 Task: Check "Clone view" in " Recently solved tickets".
Action: Mouse pressed left at (119, 94)
Screenshot: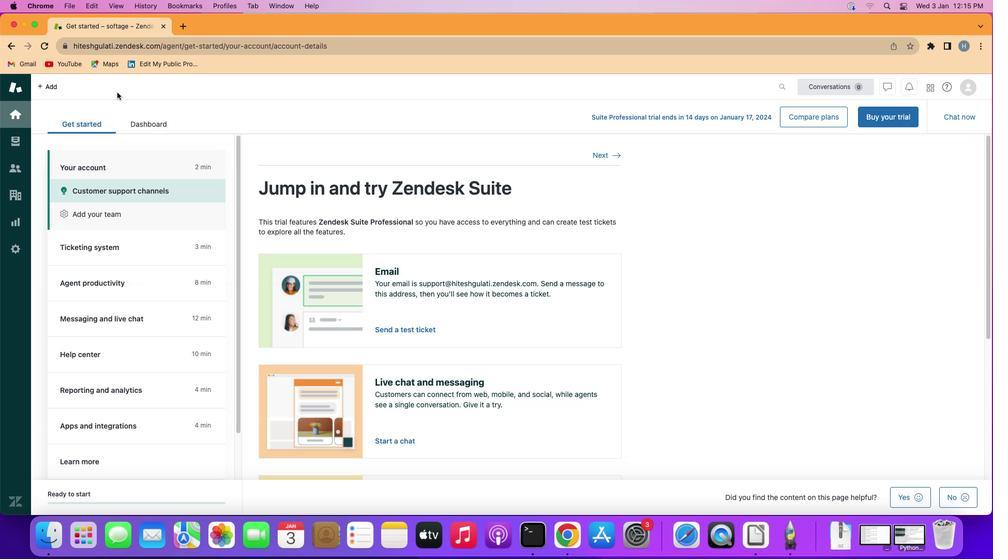 
Action: Mouse moved to (15, 138)
Screenshot: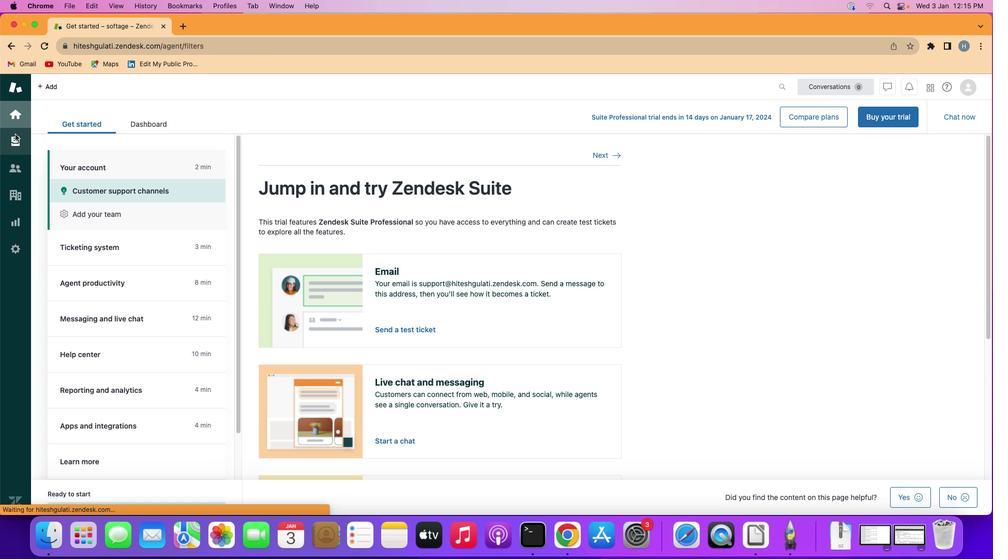 
Action: Mouse pressed left at (15, 138)
Screenshot: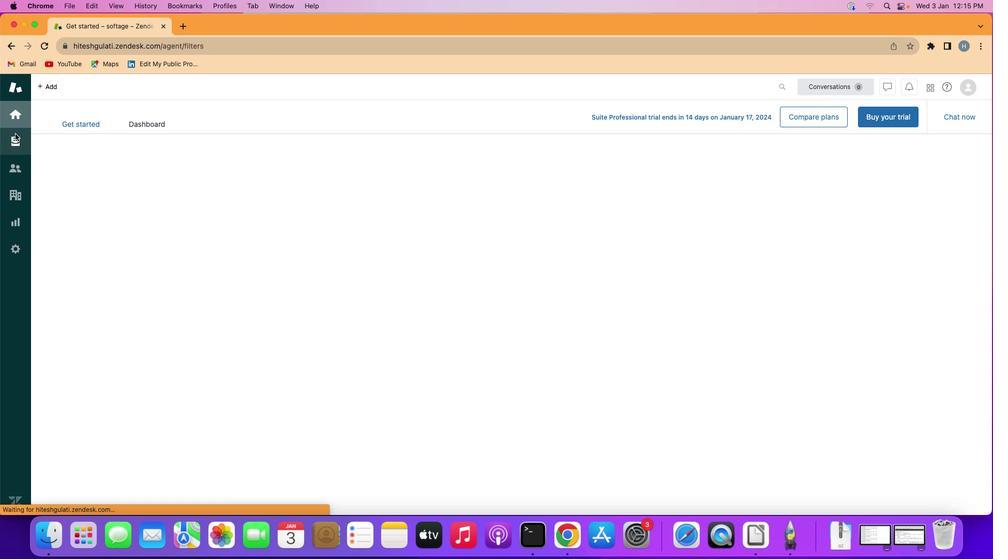 
Action: Mouse moved to (103, 270)
Screenshot: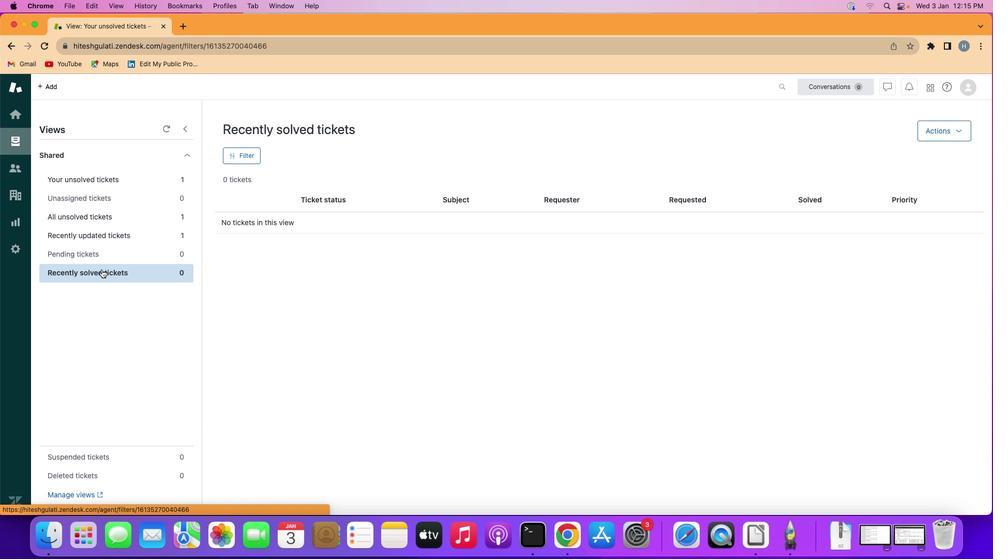 
Action: Mouse pressed left at (103, 270)
Screenshot: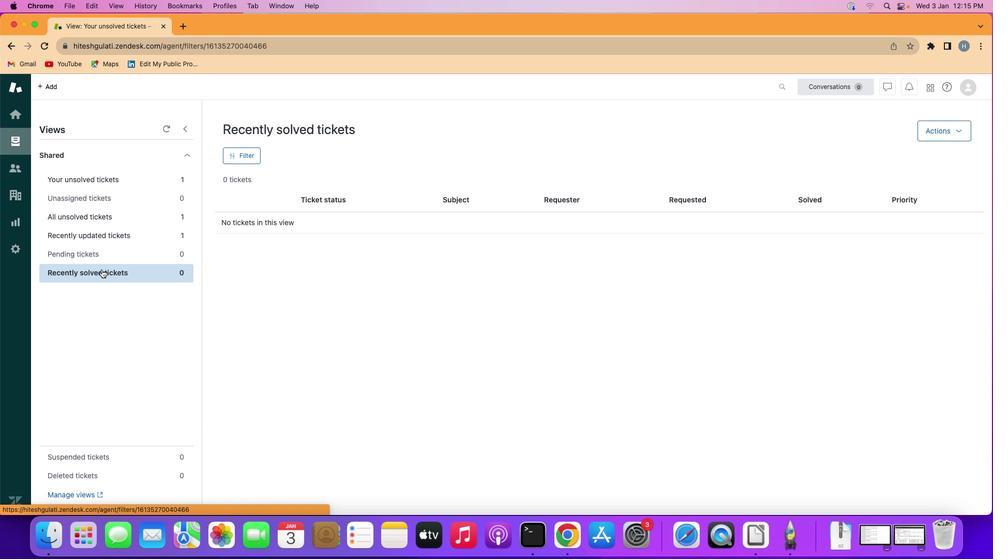 
Action: Mouse moved to (950, 133)
Screenshot: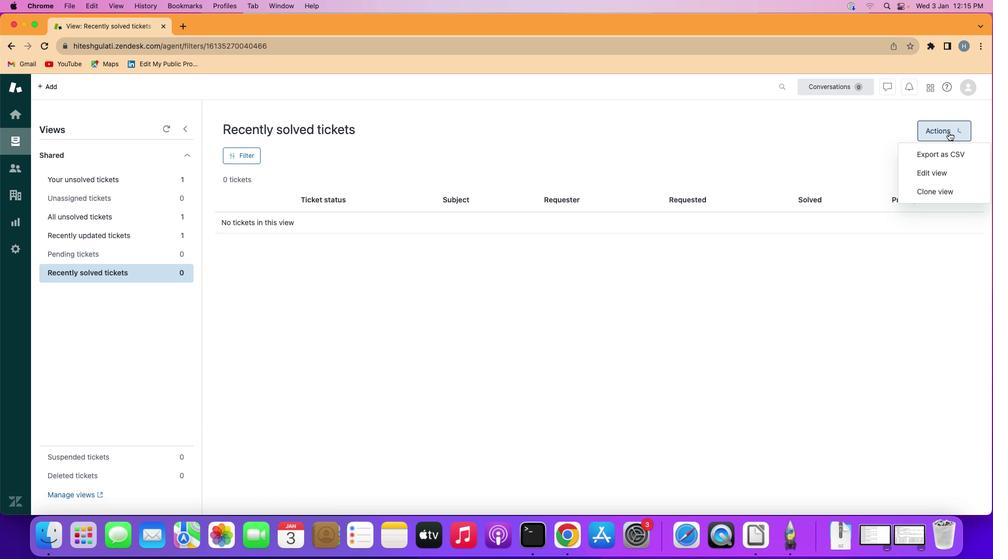 
Action: Mouse pressed left at (950, 133)
Screenshot: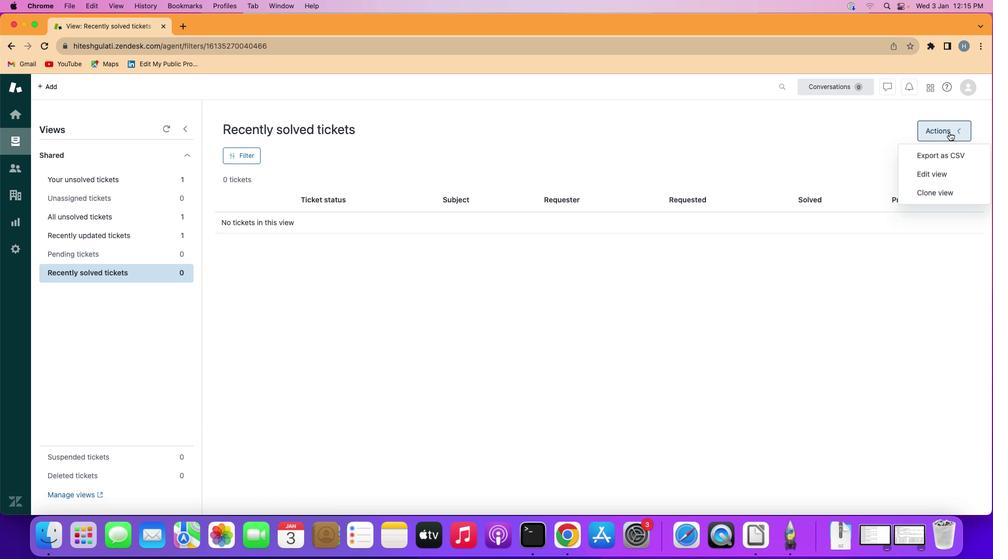 
Action: Mouse moved to (944, 194)
Screenshot: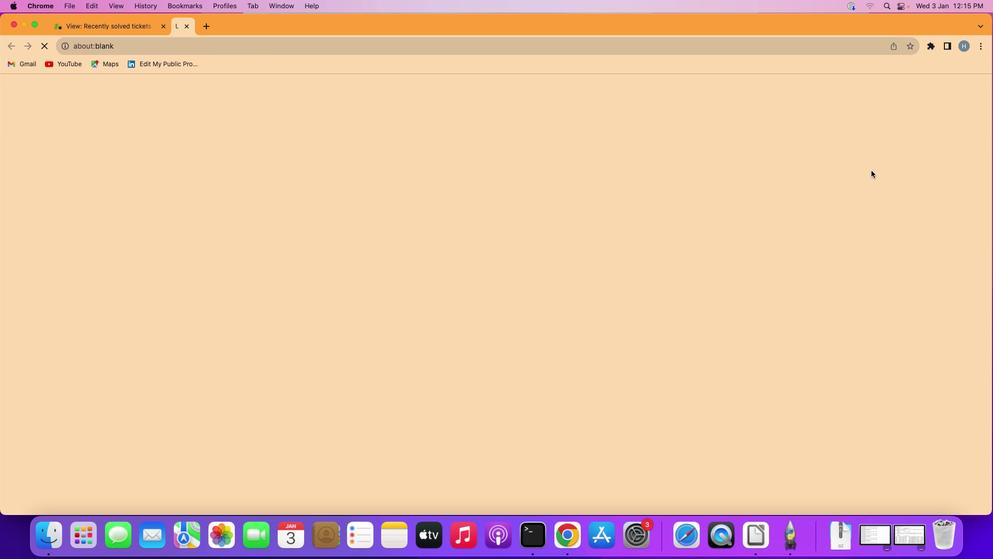
Action: Mouse pressed left at (944, 194)
Screenshot: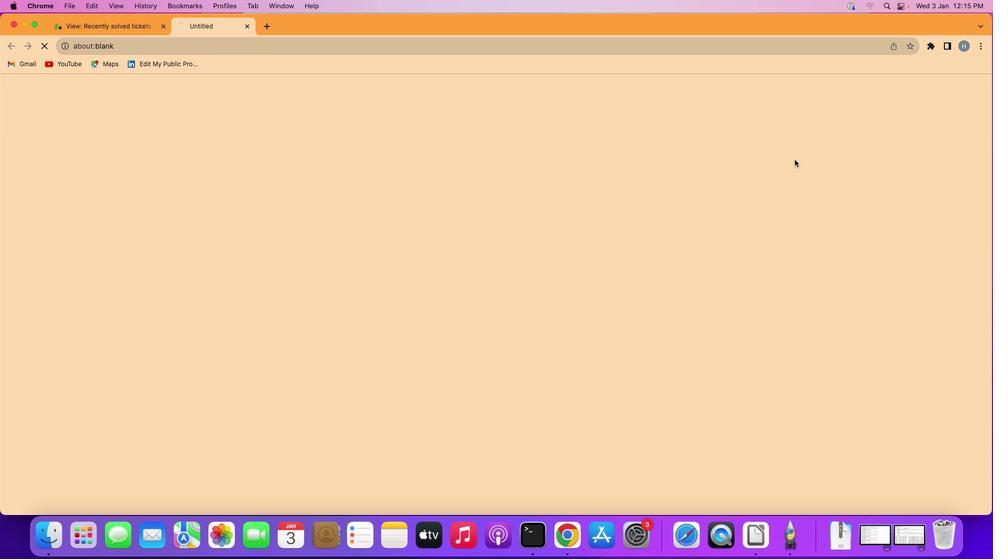 
Action: Mouse moved to (646, 304)
Screenshot: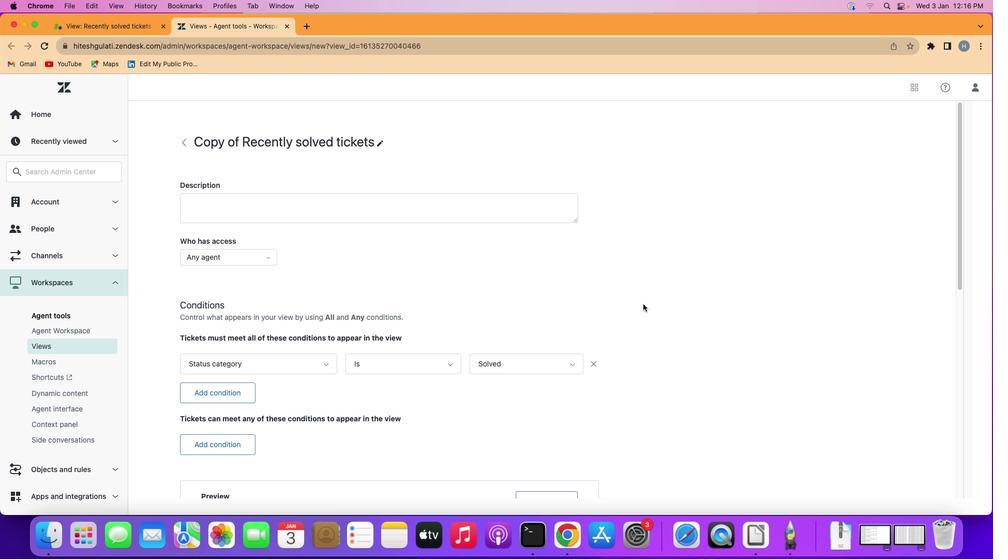 
